 Task: Use the formula "EXP" in spreadsheet "Project protfolio".
Action: Mouse moved to (136, 77)
Screenshot: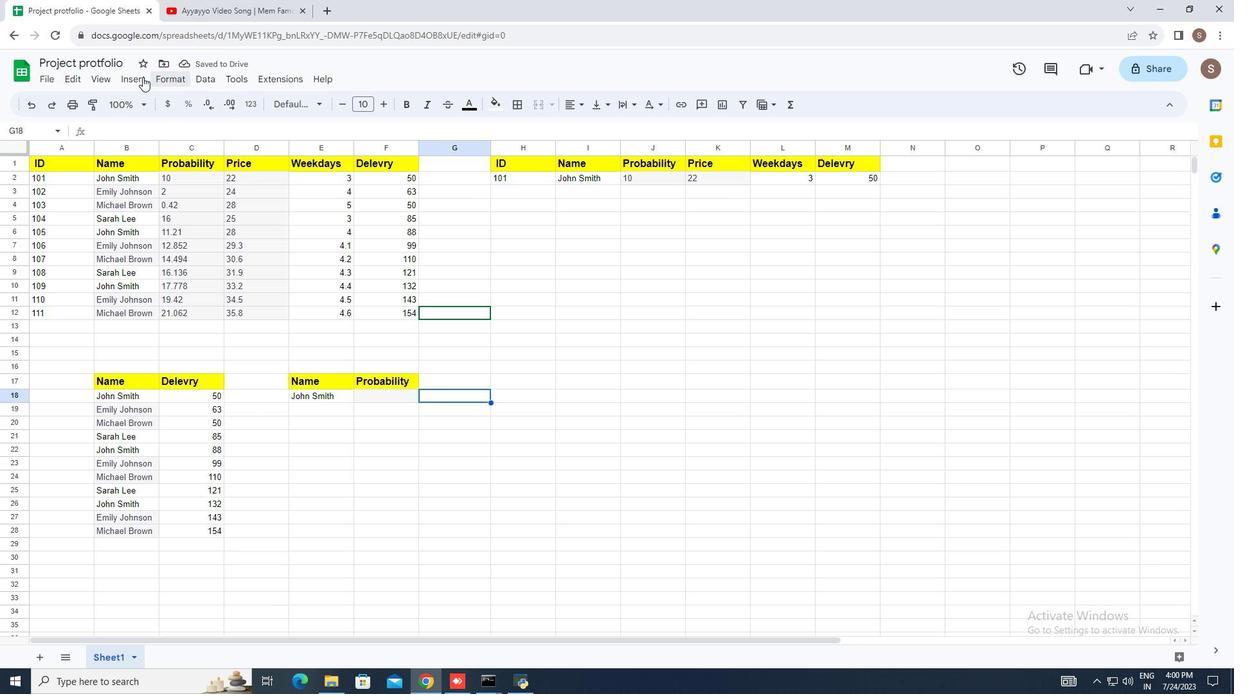 
Action: Mouse pressed left at (136, 77)
Screenshot: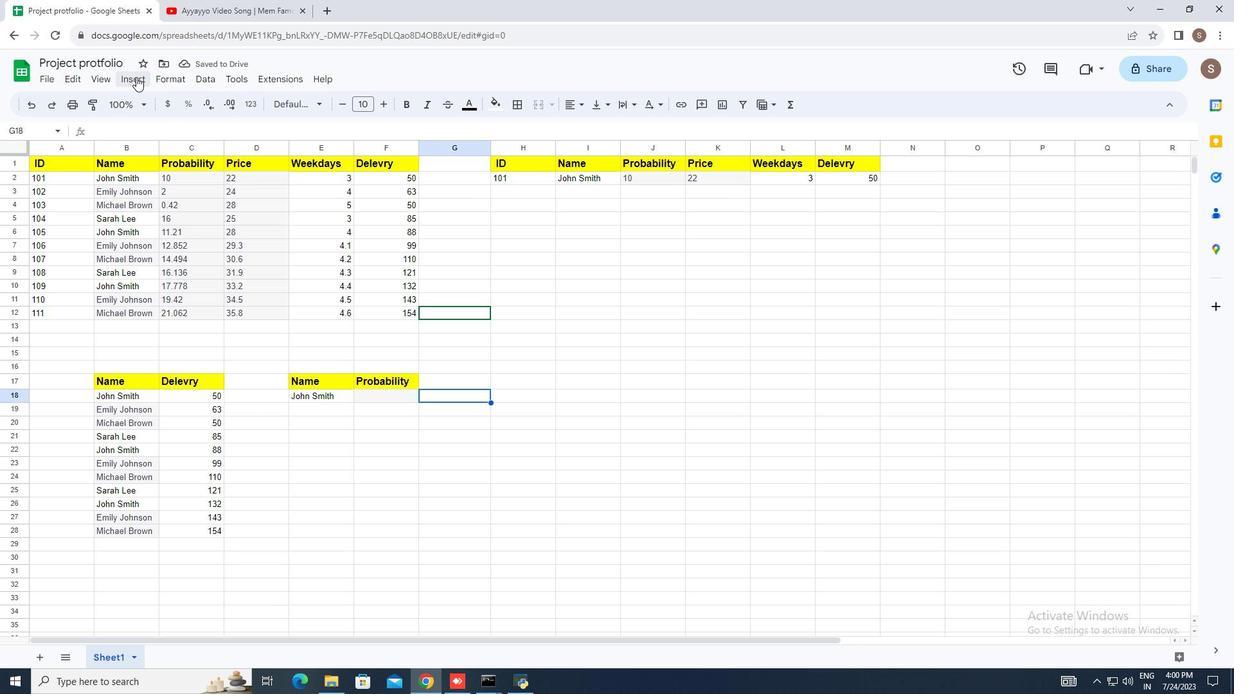
Action: Mouse moved to (372, 295)
Screenshot: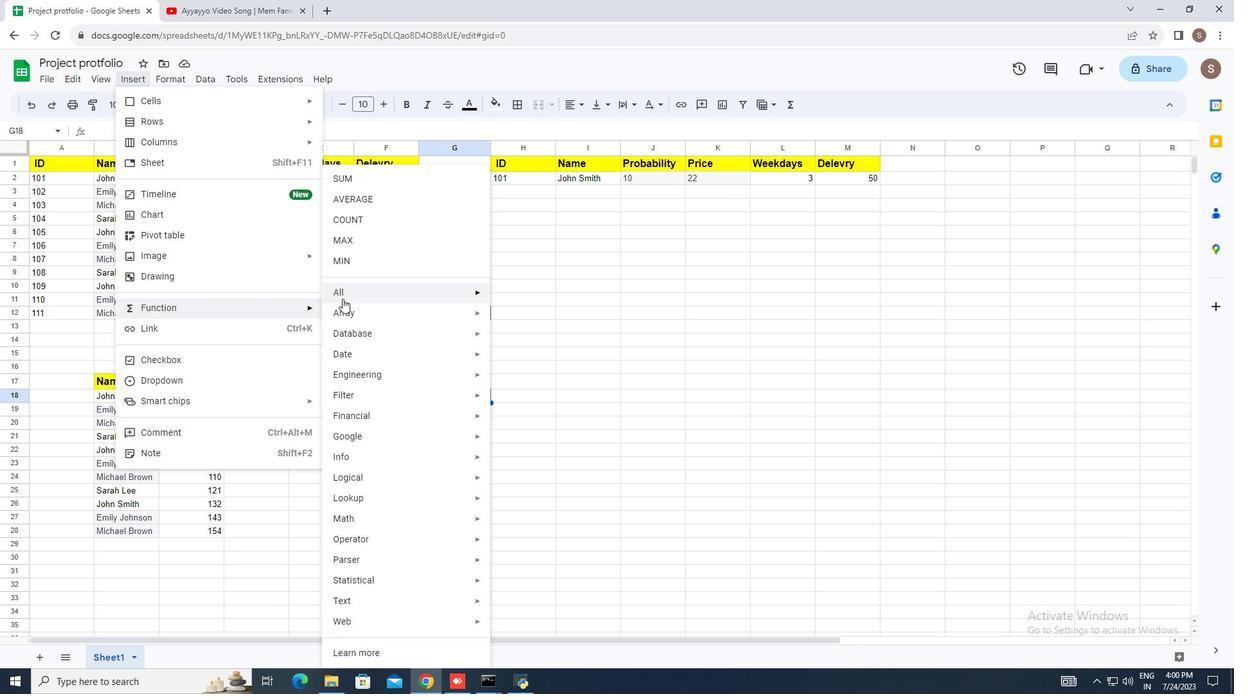 
Action: Mouse pressed left at (372, 295)
Screenshot: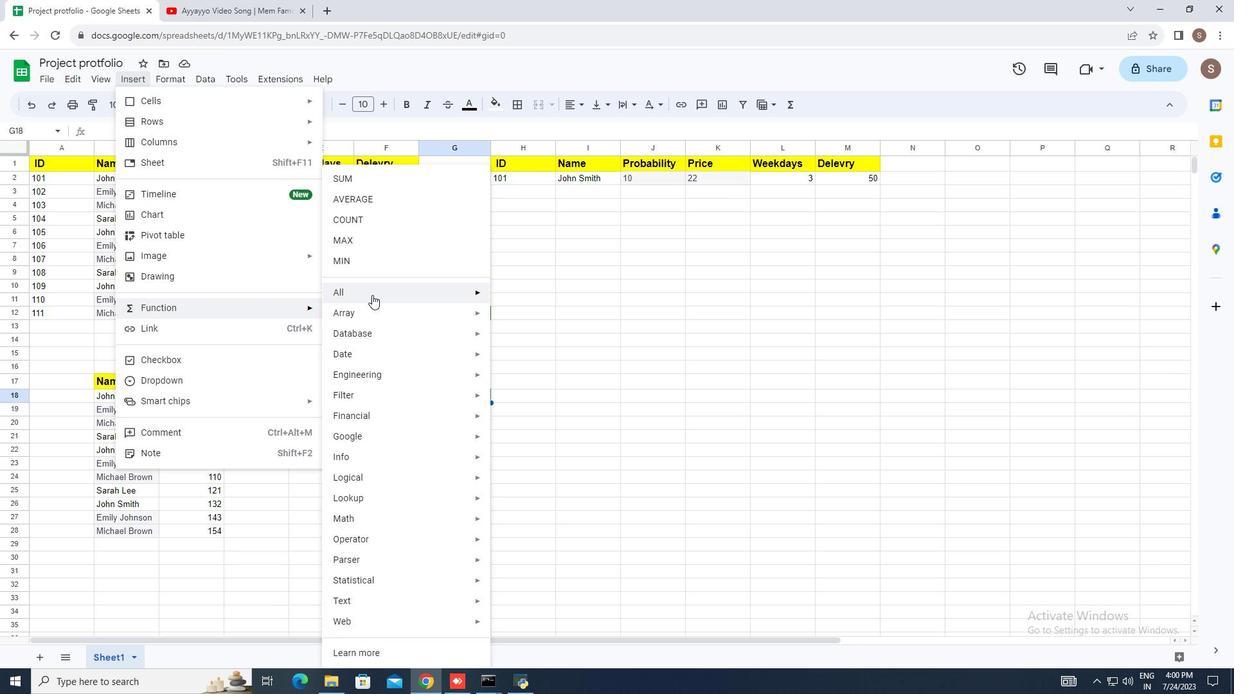 
Action: Mouse moved to (532, 358)
Screenshot: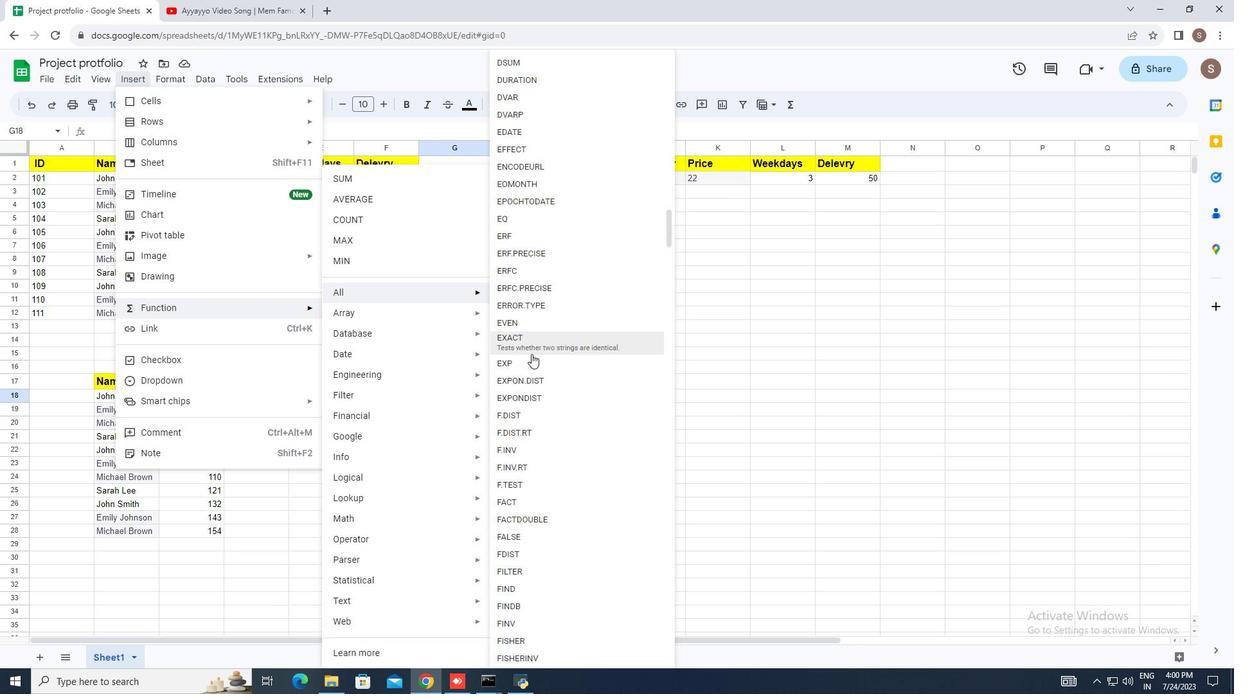 
Action: Mouse pressed left at (532, 358)
Screenshot: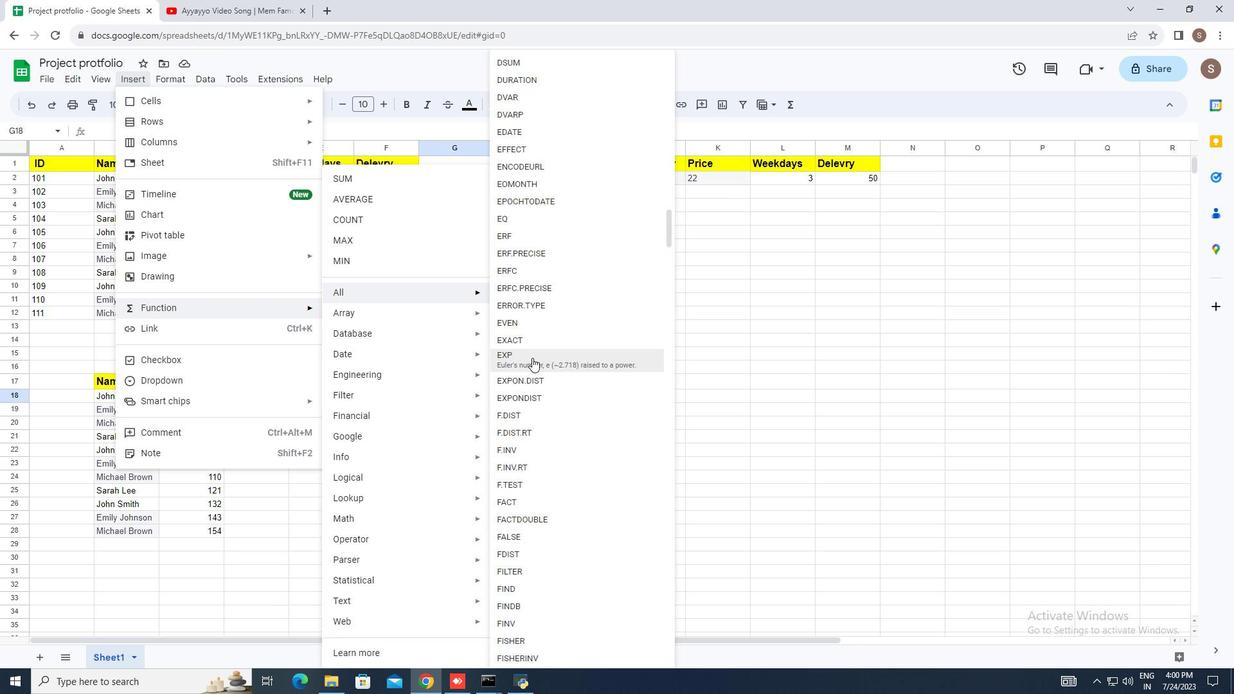 
Action: Mouse moved to (495, 416)
Screenshot: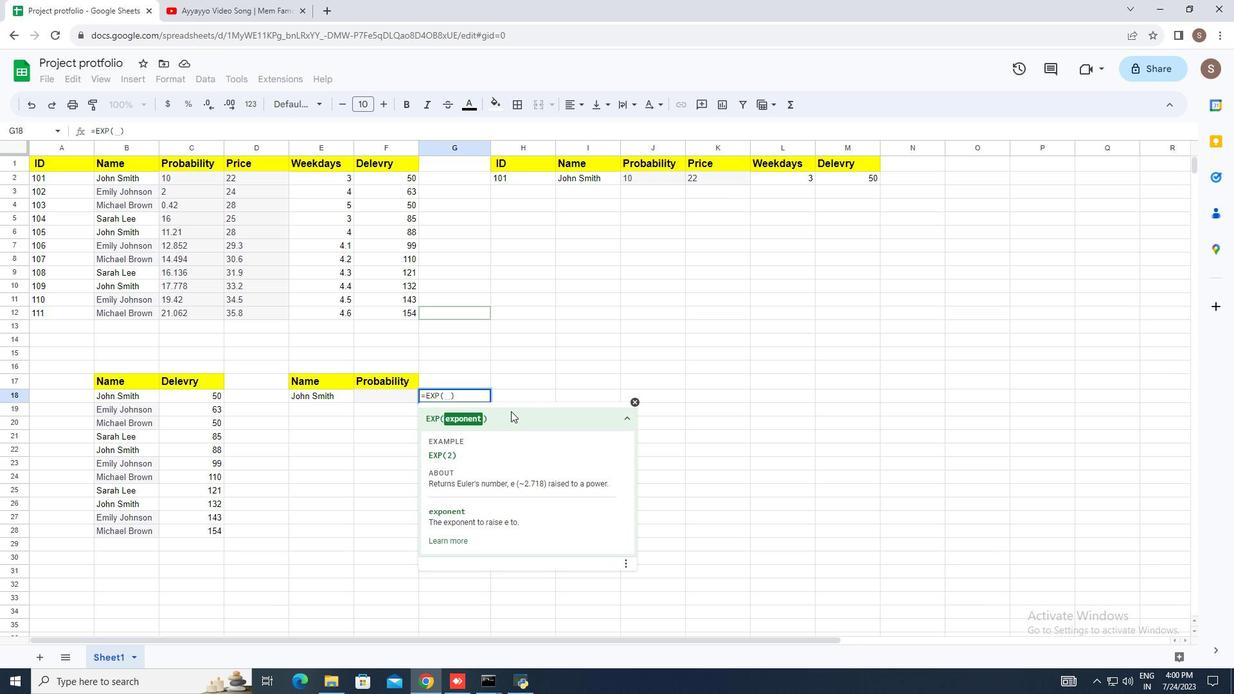 
Action: Key pressed 9<Key.enter>
Screenshot: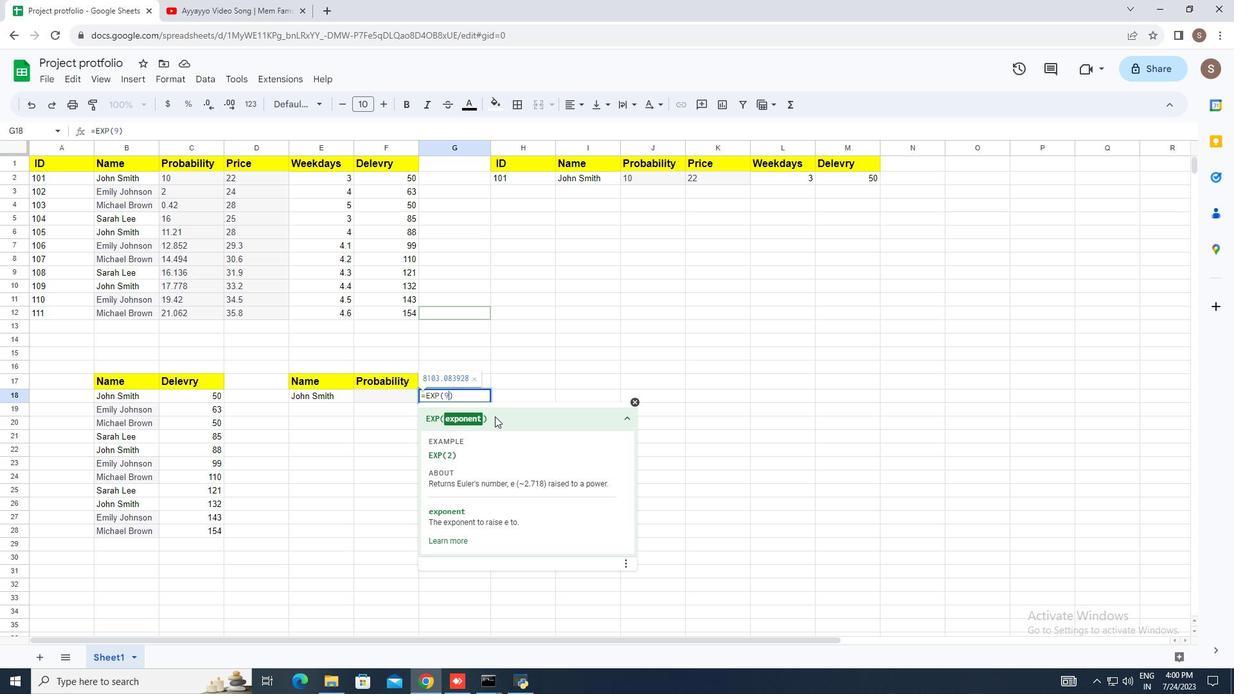 
Action: Mouse moved to (480, 458)
Screenshot: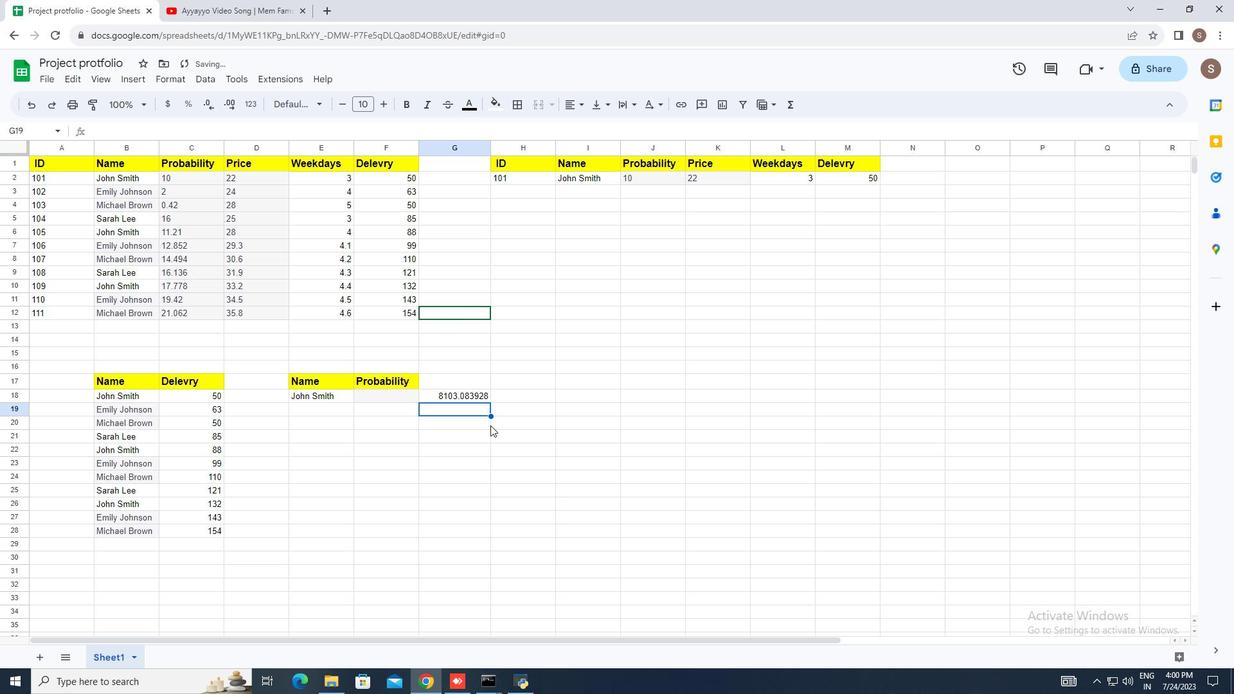 
